 Task: Create New Customer with Customer Name: Pizza Patron, Billing Address Line1: 1482 Vineyard Drive, Billing Address Line2:  Independence, Billing Address Line3:  Ohio 44131
Action: Mouse pressed left at (170, 31)
Screenshot: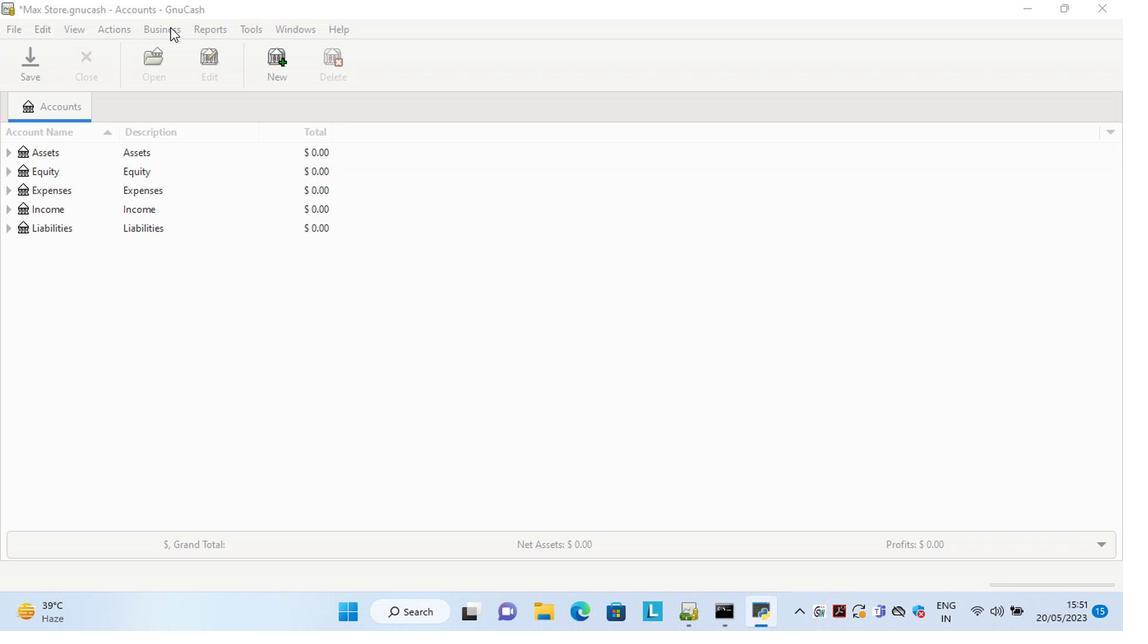 
Action: Mouse moved to (329, 67)
Screenshot: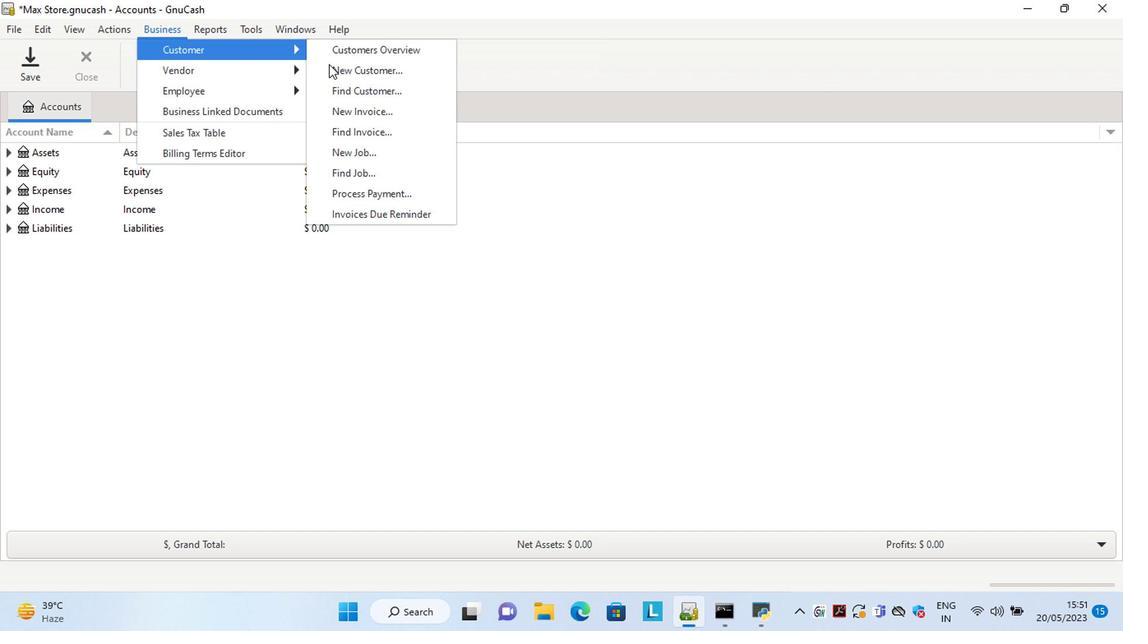 
Action: Mouse pressed left at (329, 67)
Screenshot: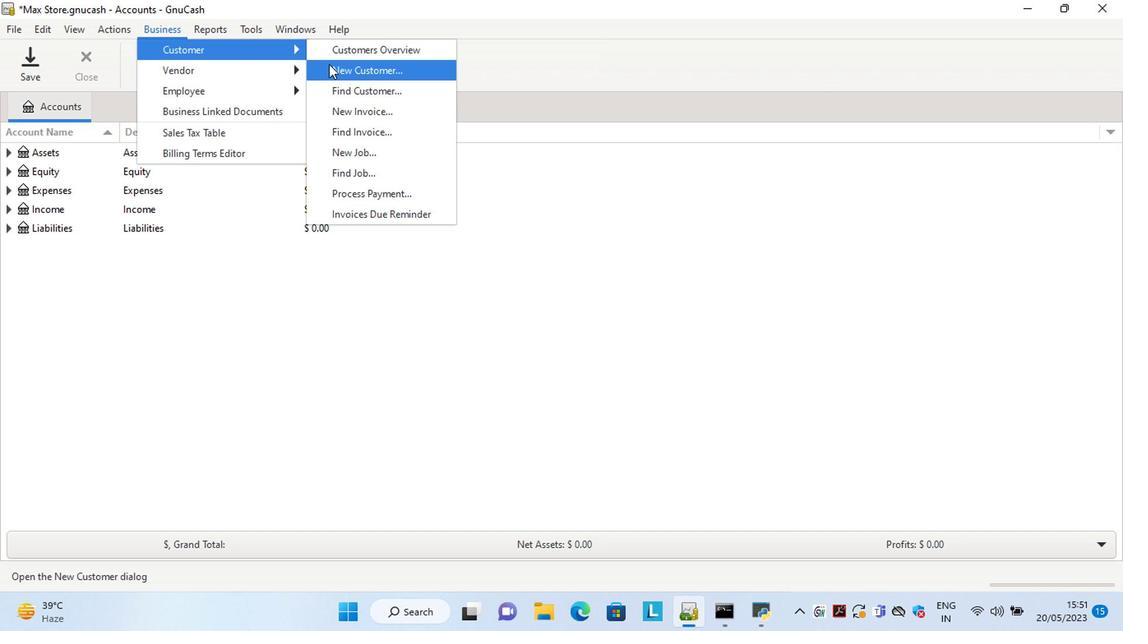 
Action: Mouse moved to (451, 26)
Screenshot: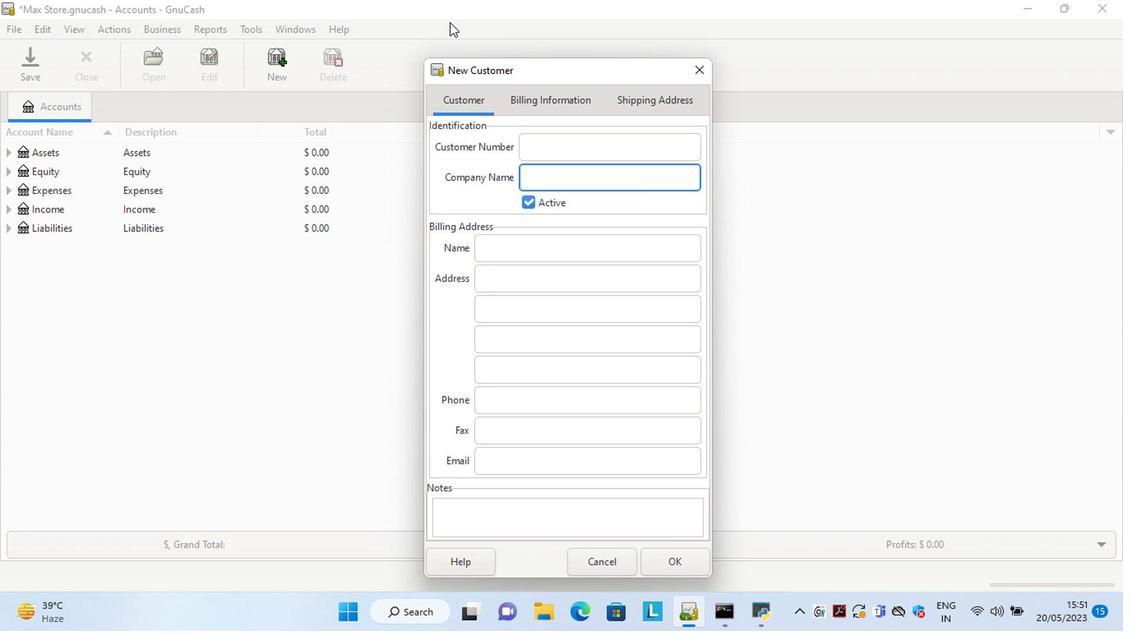 
Action: Key pressed <Key.shift>Pizza<Key.space><Key.shift>Patron<Key.tab><Key.tab><Key.tab>174<Key.backspace>482<Key.space><Key.shift>Vineyard<Key.space><Key.shift><Key.shift><Key.shift><Key.shift><Key.shift><Key.shift><Key.shift><Key.shift>Drive<Key.tab>i<Key.tab>o<Key.tab>
Screenshot: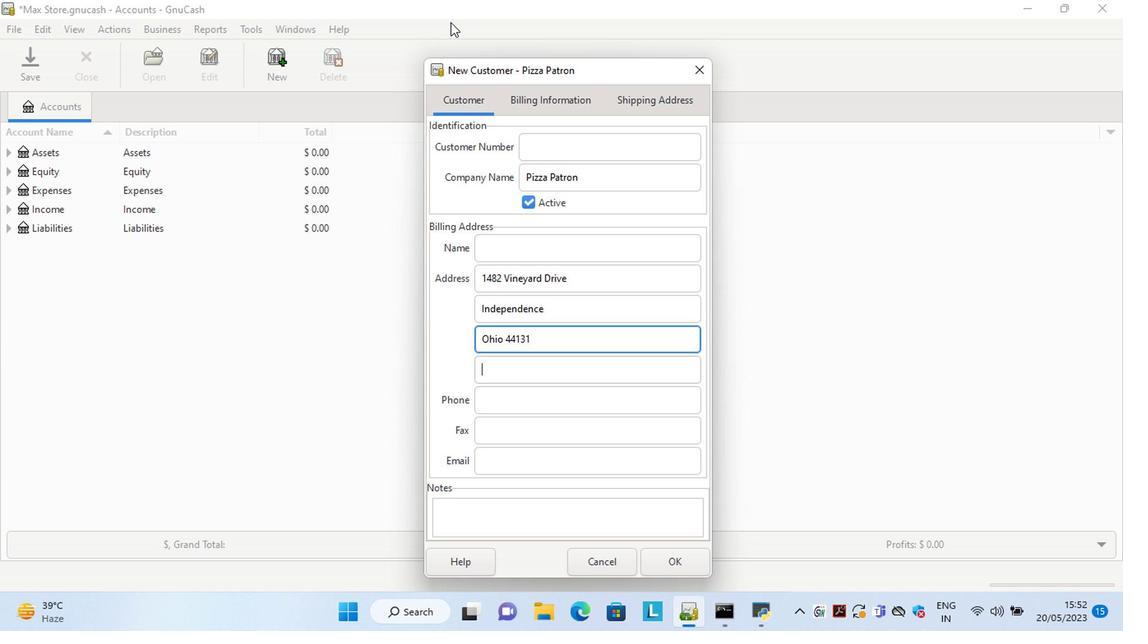 
Action: Mouse moved to (681, 566)
Screenshot: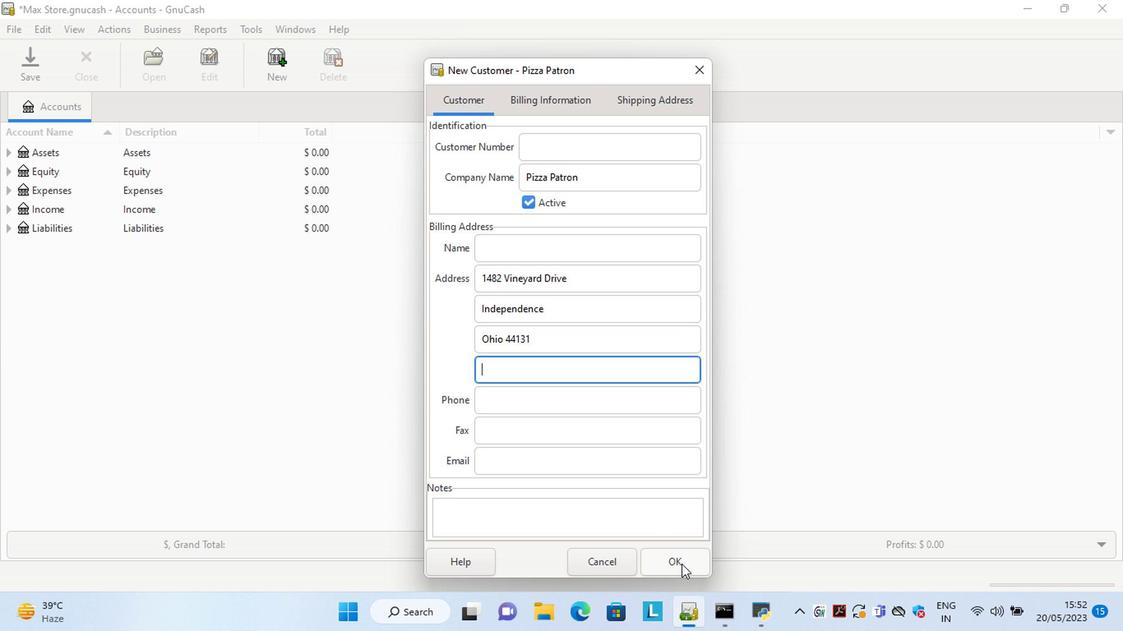 
Action: Mouse pressed left at (681, 566)
Screenshot: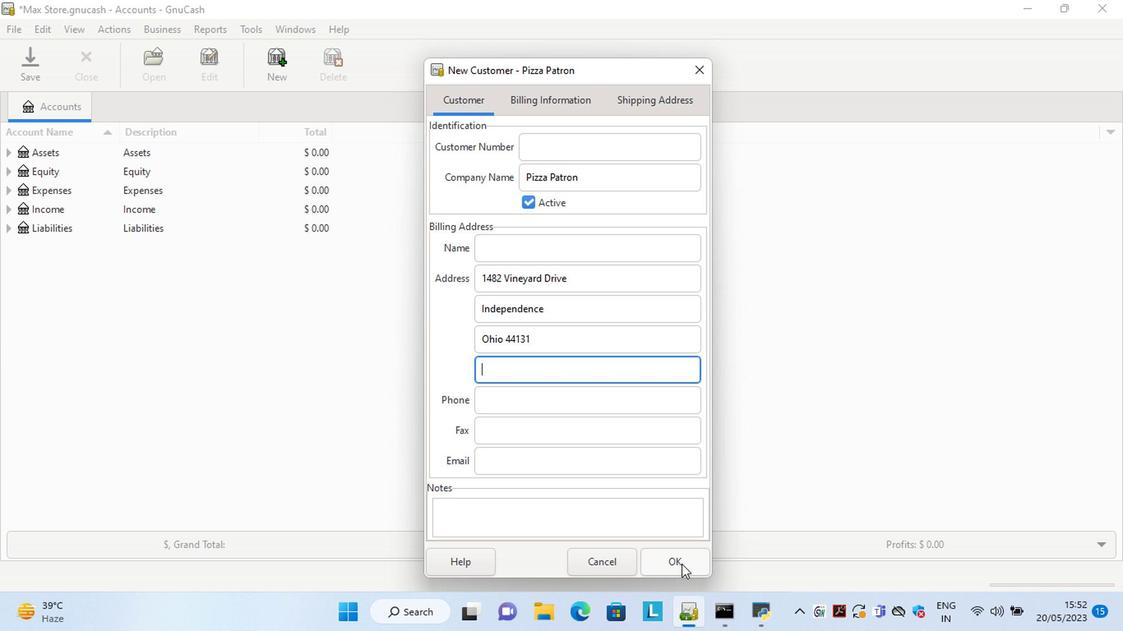 
